 Task: Select the current location as Petrified Forest National Park, Arizona, United States . Now zoom - , and verify the location . Hide zoom slider
Action: Key pressed google<Key.space>maop
Screenshot: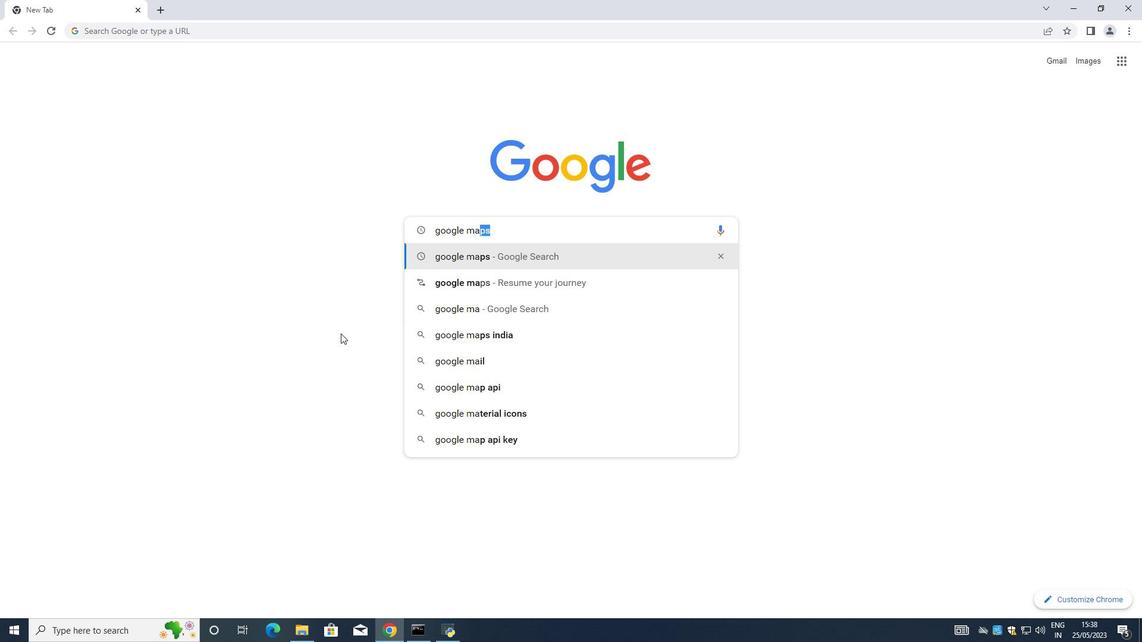 
Action: Mouse moved to (294, 335)
Screenshot: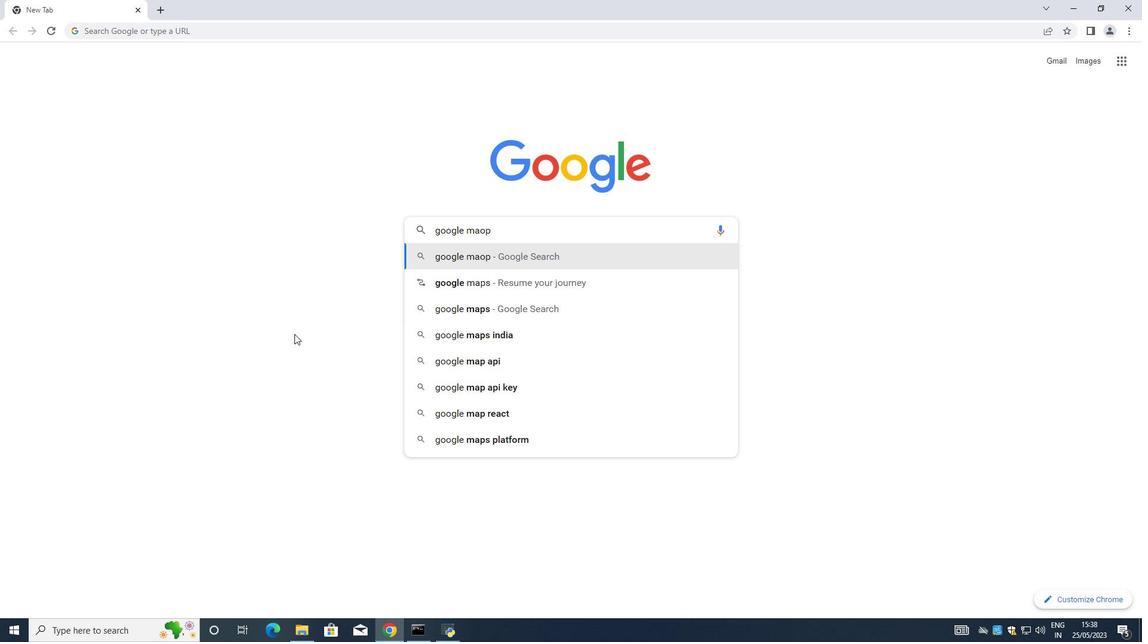 
Action: Key pressed <Key.backspace><Key.backspace>p<Key.enter>
Screenshot: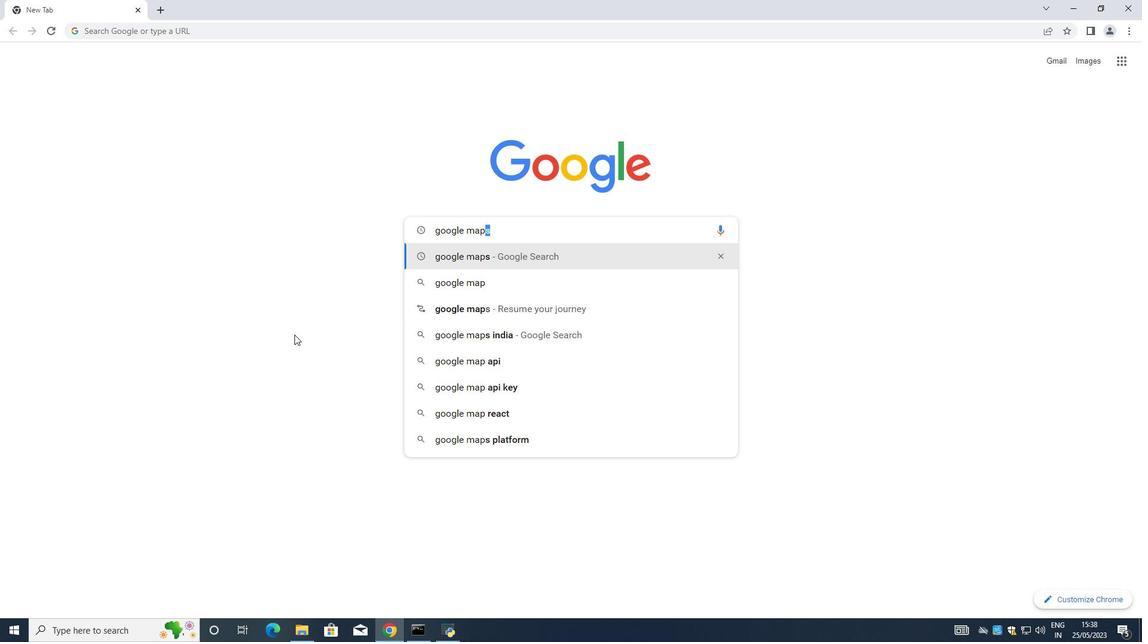 
Action: Mouse moved to (179, 180)
Screenshot: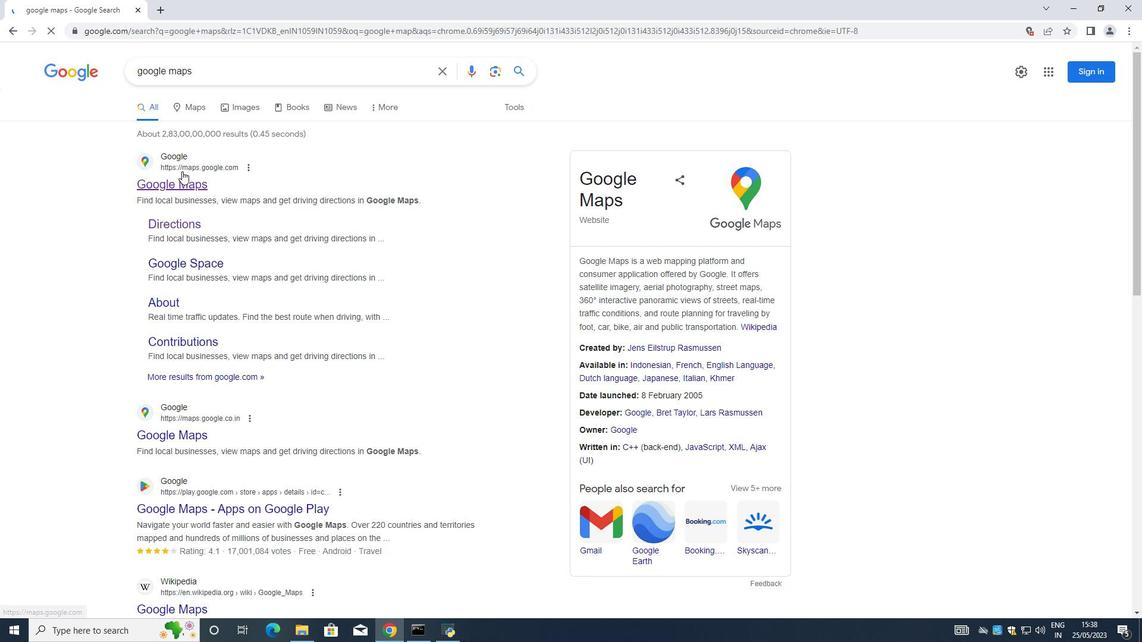 
Action: Mouse pressed left at (179, 180)
Screenshot: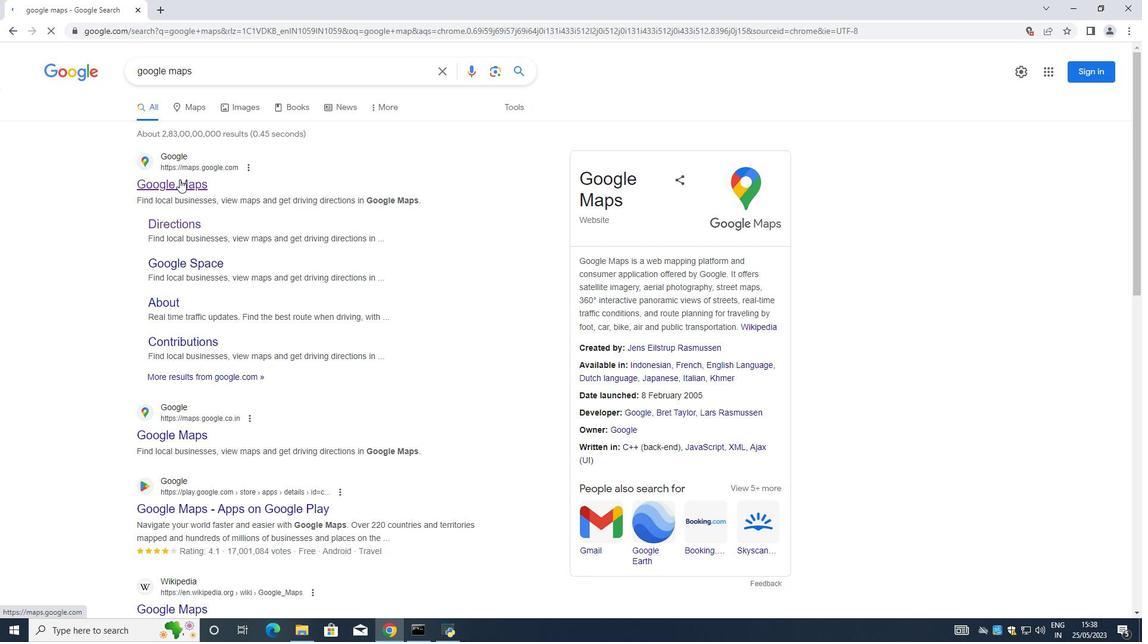 
Action: Mouse moved to (98, 58)
Screenshot: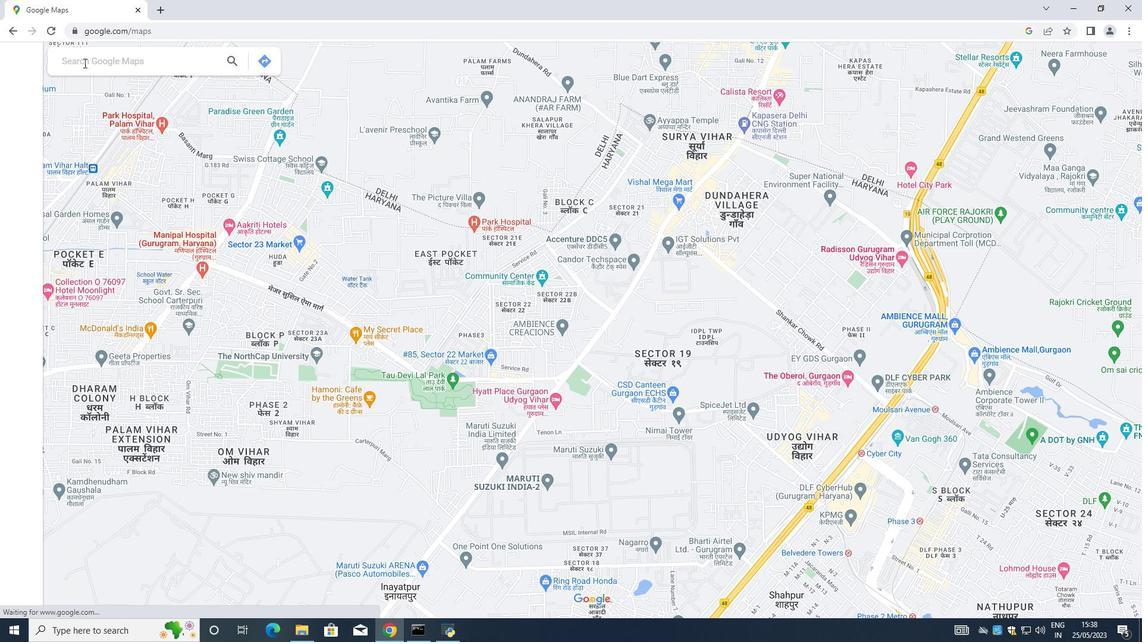 
Action: Mouse pressed left at (98, 58)
Screenshot: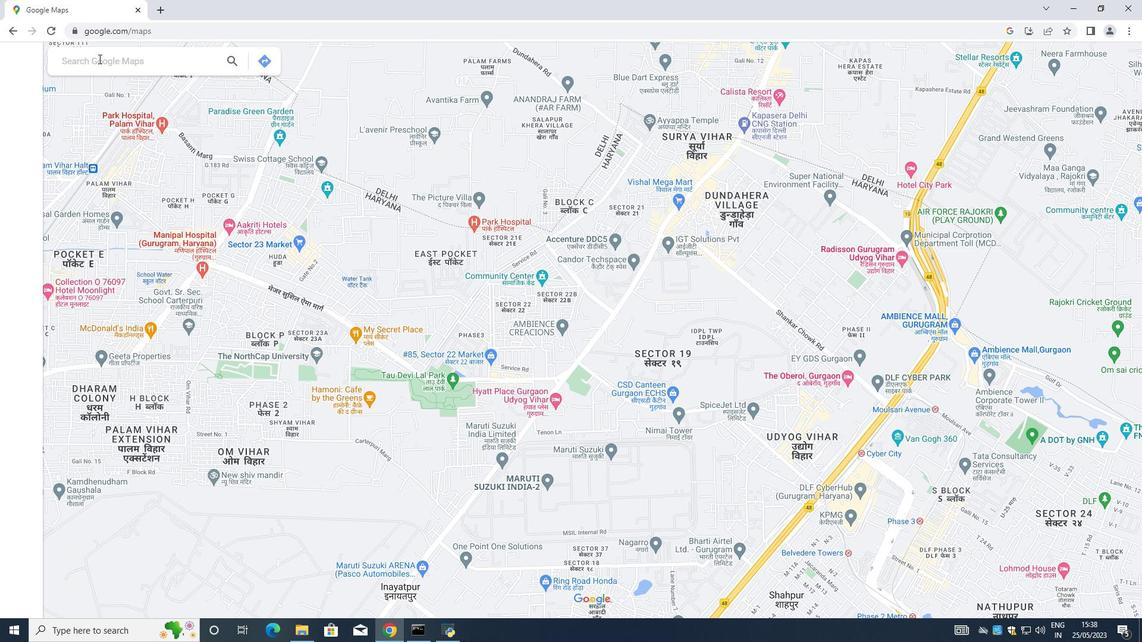 
Action: Key pressed <Key.shift><Key.shift><Key.shift><Key.shift><Key.shift><Key.shift><Key.shift><Key.shift><Key.shift><Key.shift><Key.shift><Key.shift><Key.shift><Key.shift><Key.shift><Key.shift><Key.shift><Key.shift><Key.shift><Key.shift><Key.shift><Key.shift><Key.shift>Petrifir<Key.backspace>ed<Key.space><Key.shift><Key.shift><Key.shift><Key.shift><Key.shift><Key.shift><Key.shift><Key.shift><Key.shift><Key.shift><Key.shift><Key.shift><Key.shift><Key.shift><Key.shift><Key.shift>Forest<Key.space><Key.shift><Key.shift><Key.shift>National<Key.space><Key.shift>Park,<Key.shift><Key.shift><Key.shift>Arizona<Key.space><Key.backspace>,<Key.shift><Key.shift><Key.shift><Key.shift><Key.shift><Key.shift><Key.shift><Key.shift><Key.shift><Key.shift><Key.shift><Key.shift><Key.shift>United<Key.space><Key.shift>States
Screenshot: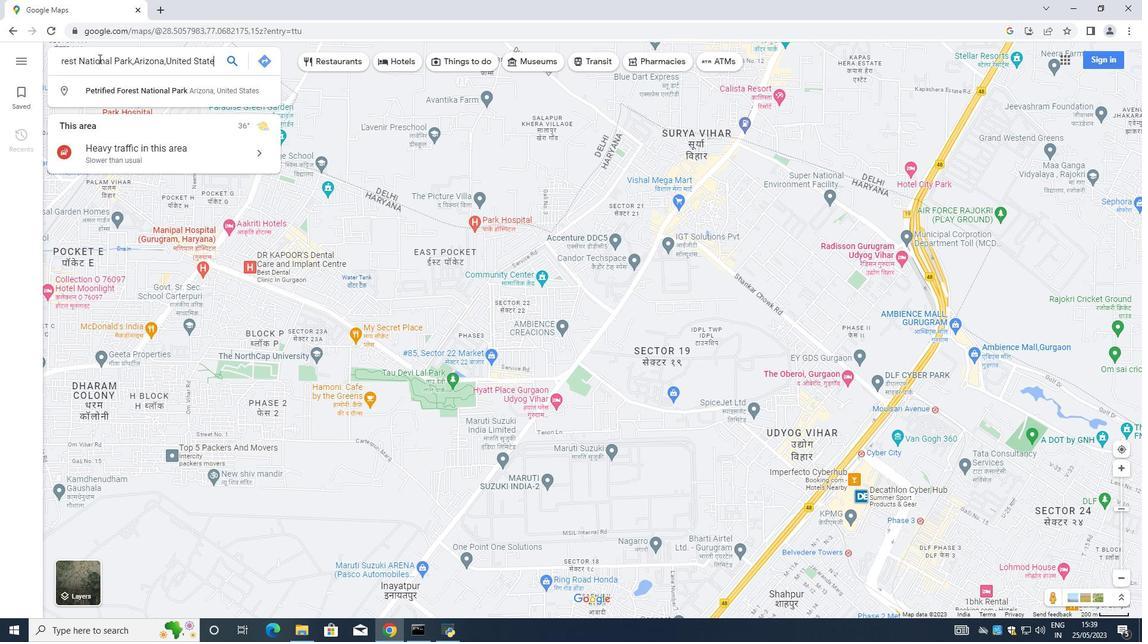 
Action: Mouse moved to (230, 62)
Screenshot: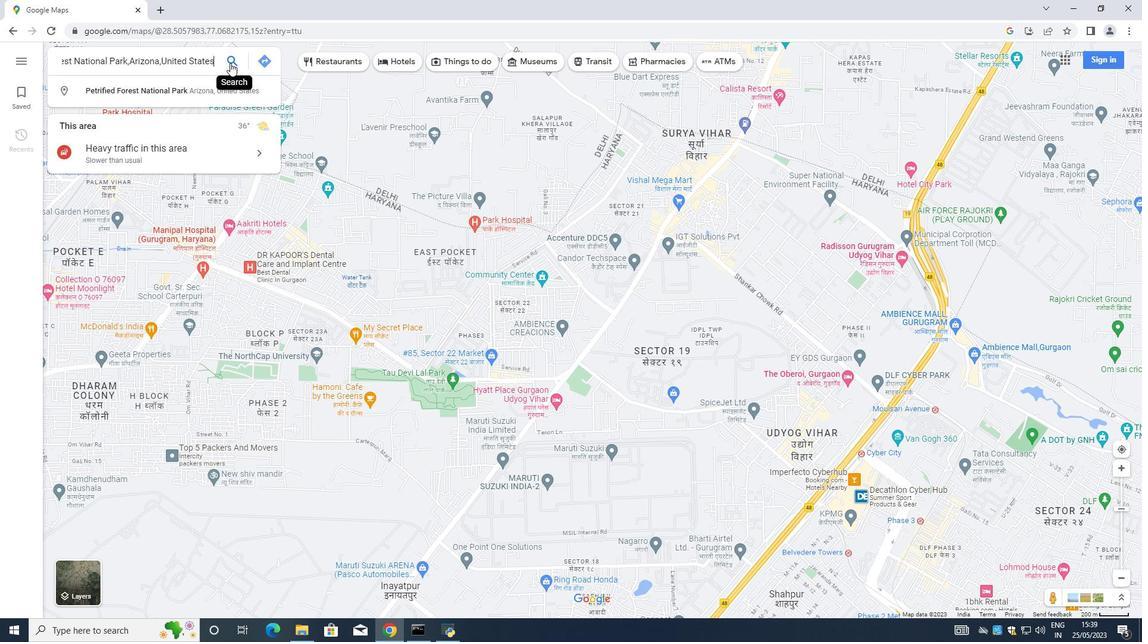 
Action: Mouse pressed left at (230, 62)
Screenshot: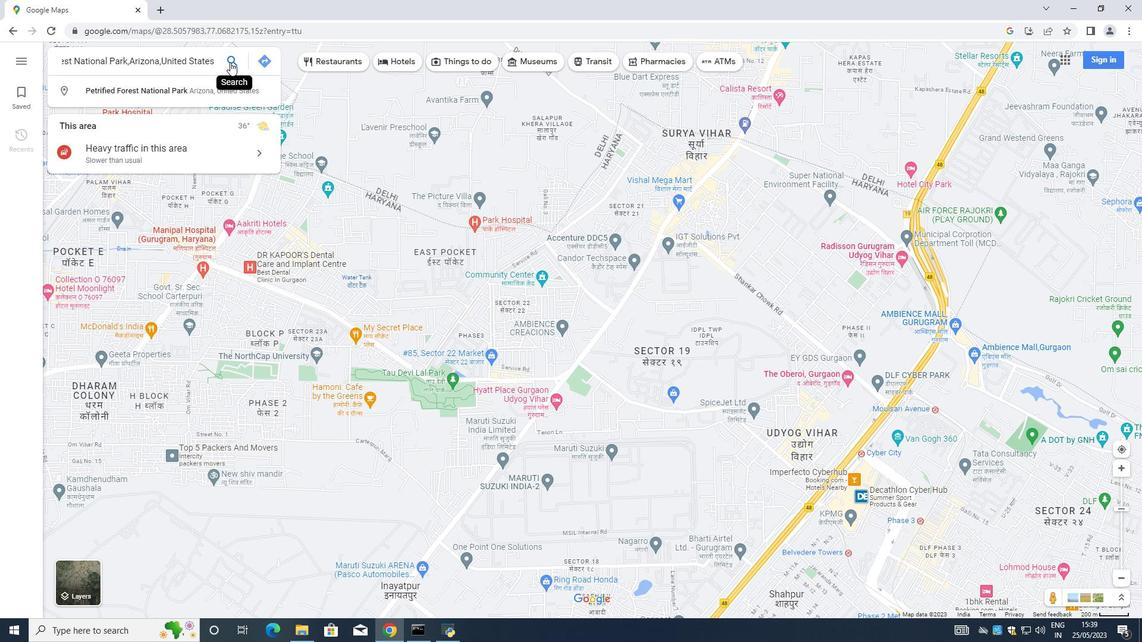 
Action: Mouse moved to (1118, 473)
Screenshot: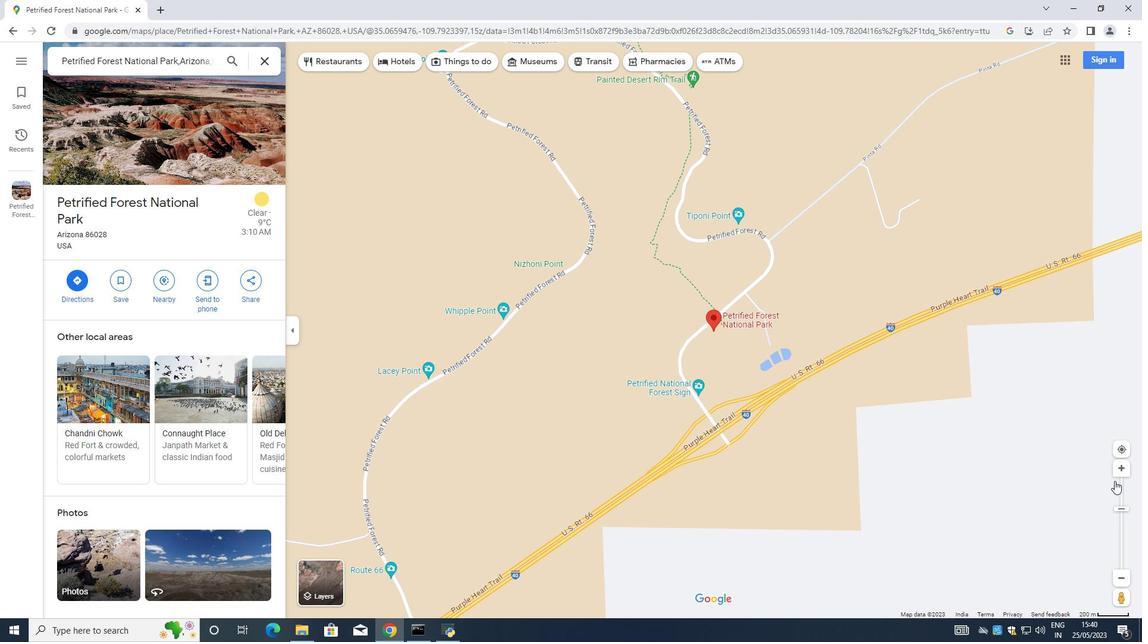
Action: Mouse pressed left at (1118, 473)
Screenshot: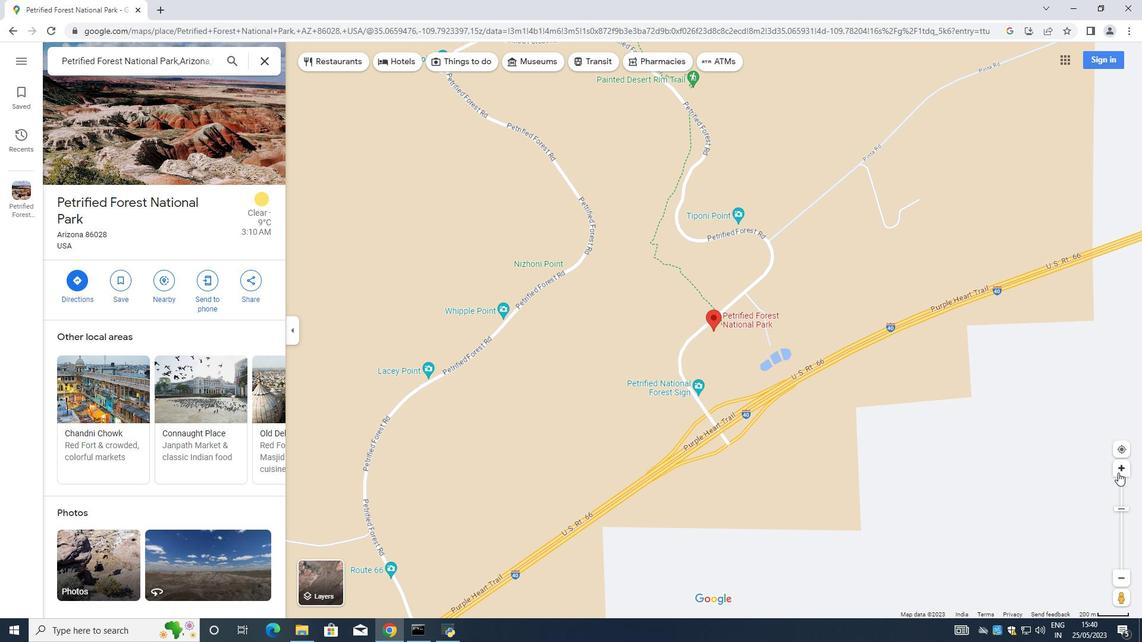 
Action: Mouse moved to (1092, 477)
Screenshot: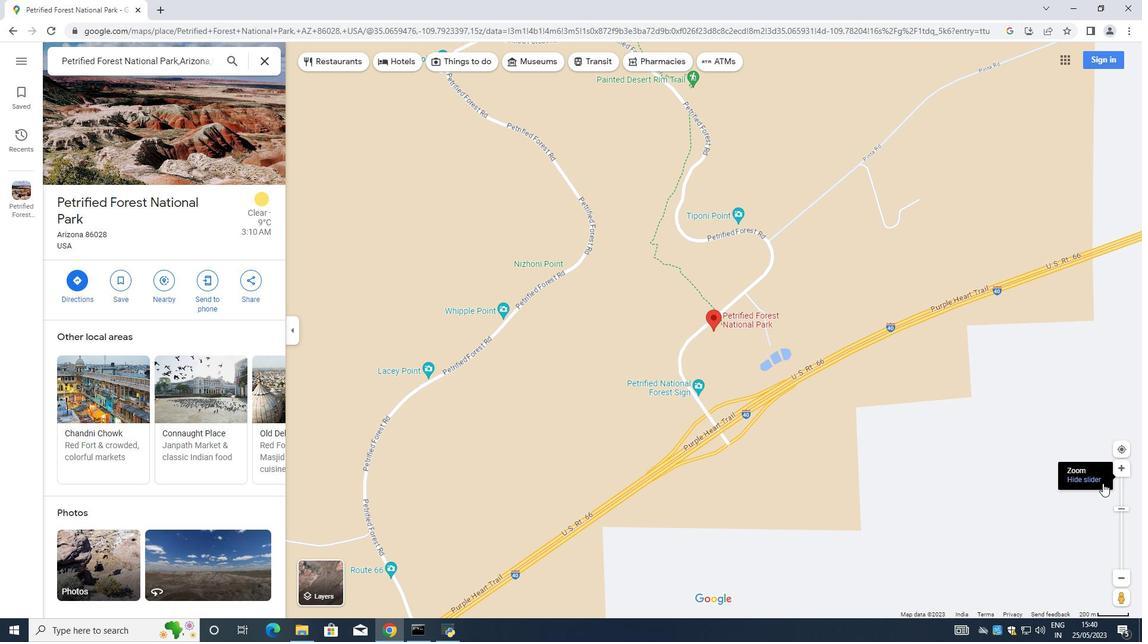 
Action: Mouse pressed left at (1092, 477)
Screenshot: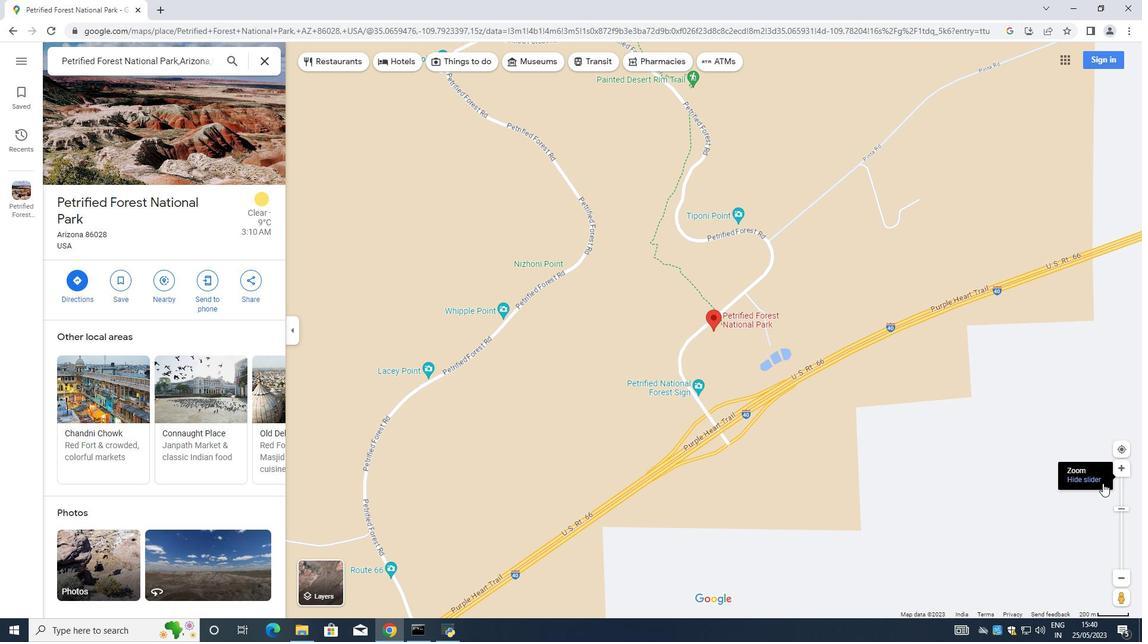 
Action: Mouse moved to (1123, 579)
Screenshot: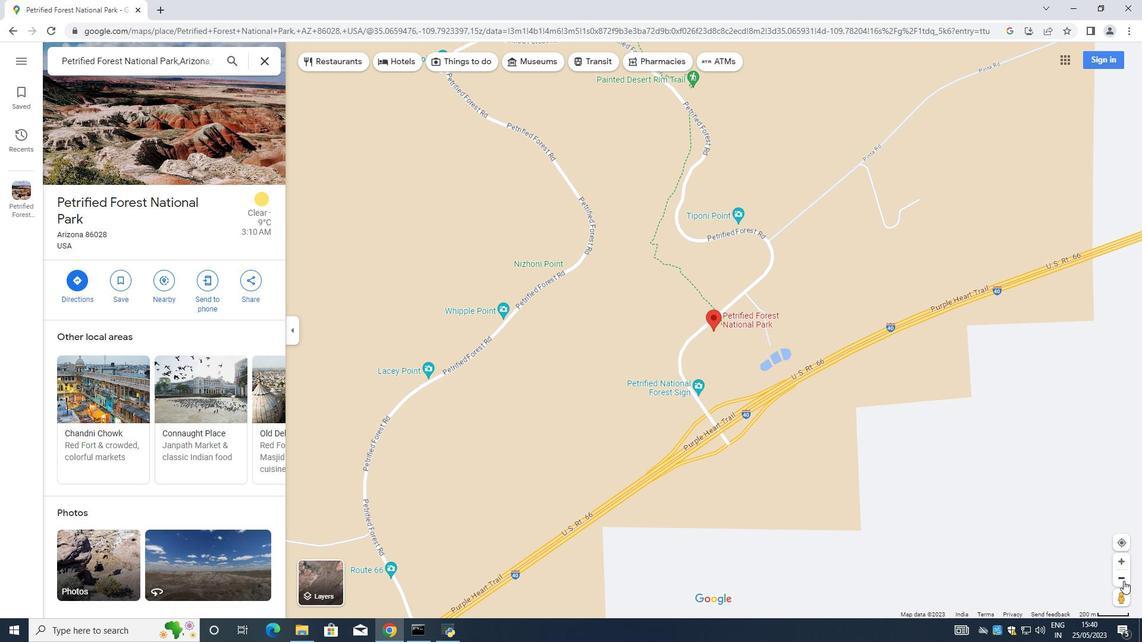 
Action: Mouse pressed left at (1123, 579)
Screenshot: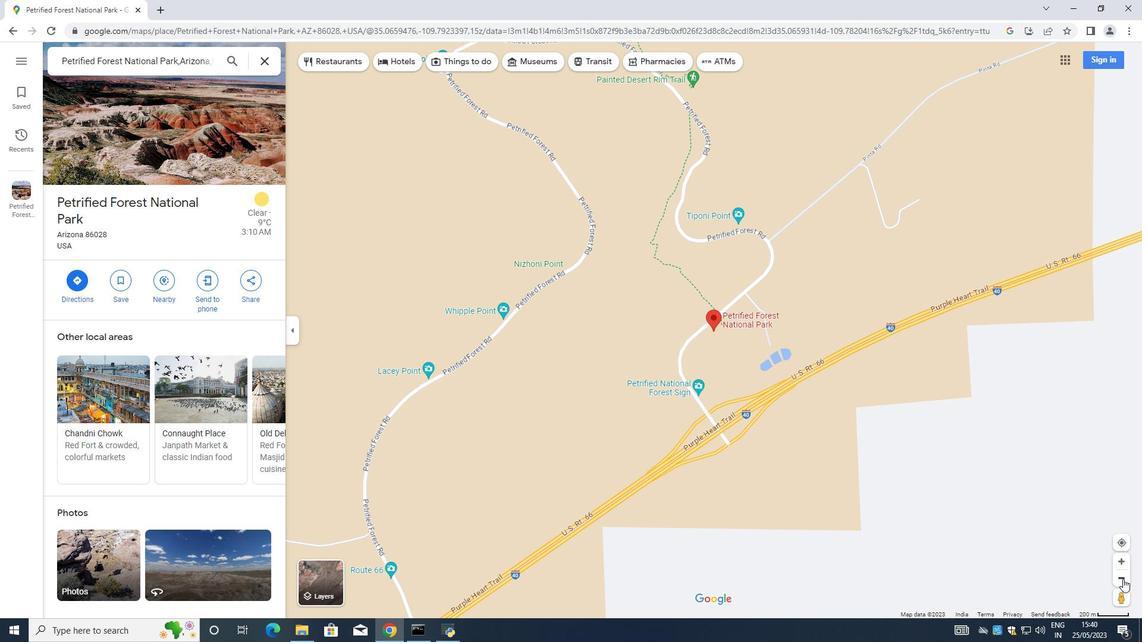
Action: Mouse moved to (1121, 575)
Screenshot: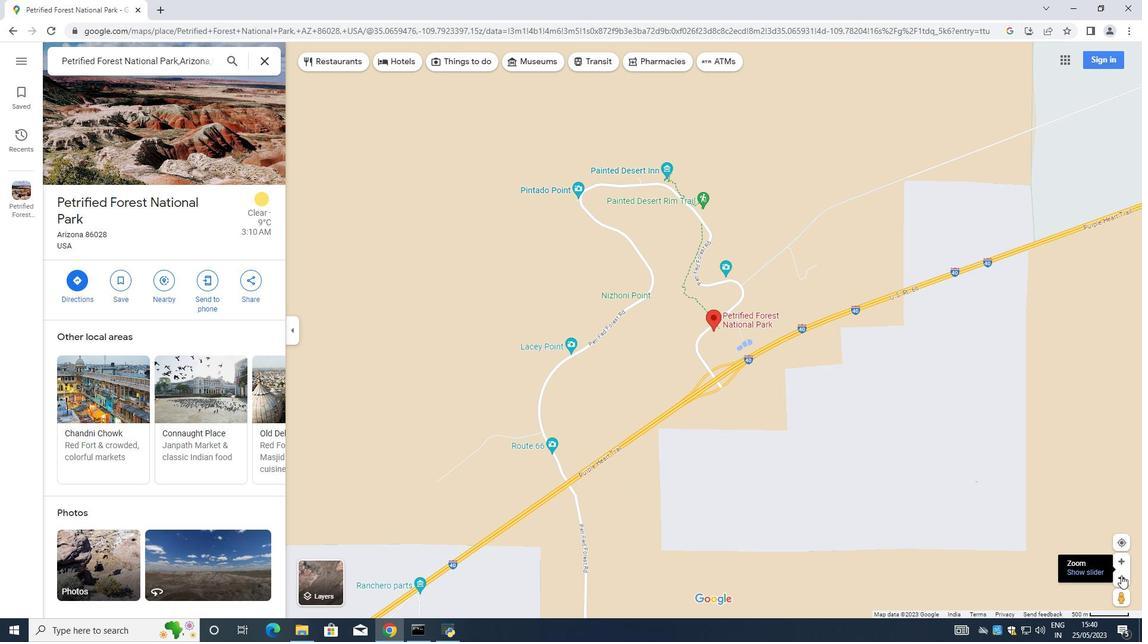 
Action: Mouse pressed left at (1121, 575)
Screenshot: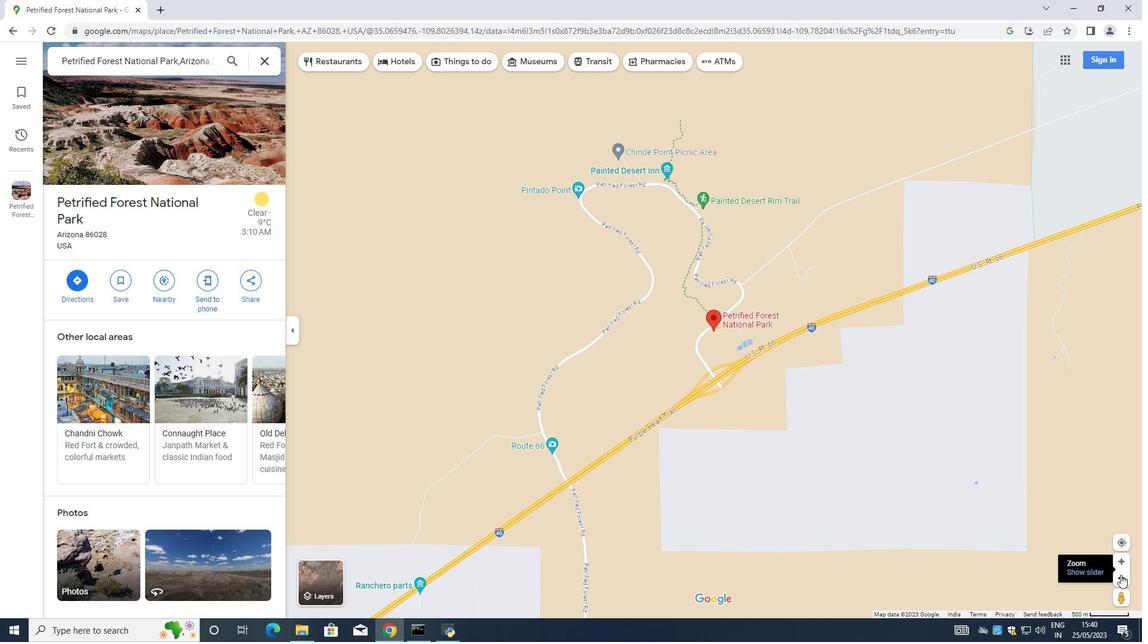 
Action: Mouse pressed left at (1121, 575)
Screenshot: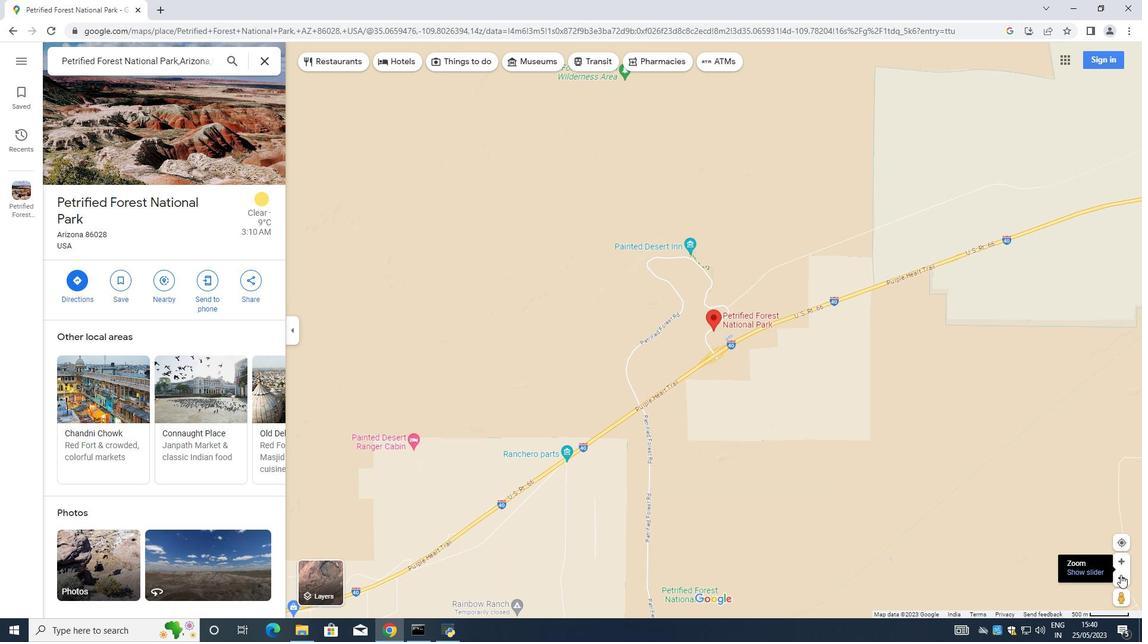 
Action: Mouse pressed left at (1121, 575)
Screenshot: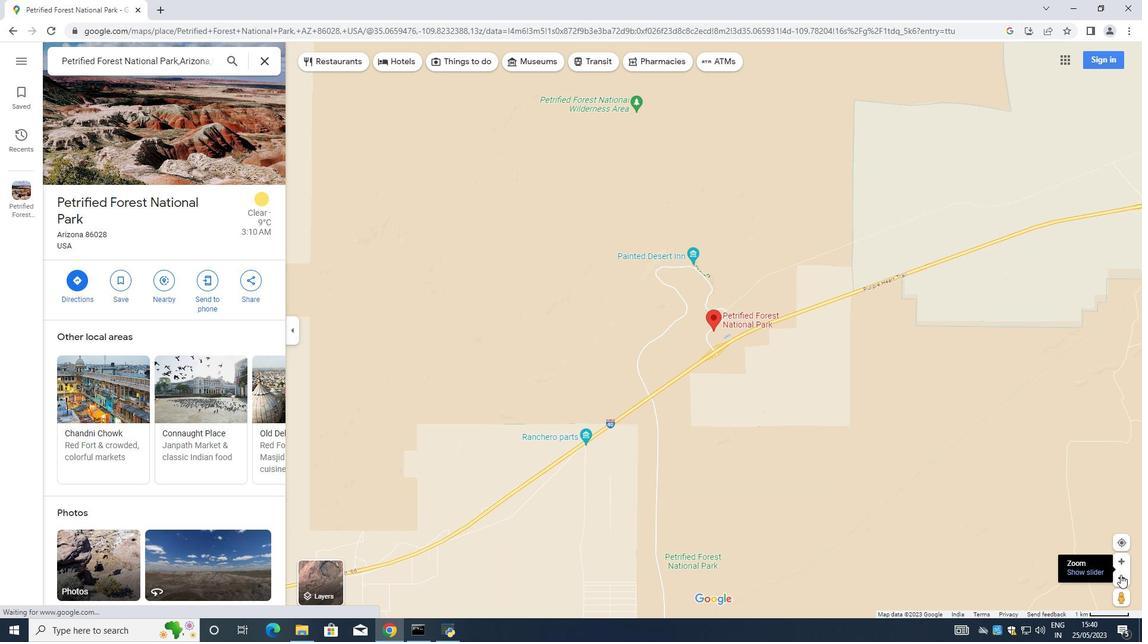 
Action: Mouse pressed left at (1121, 575)
Screenshot: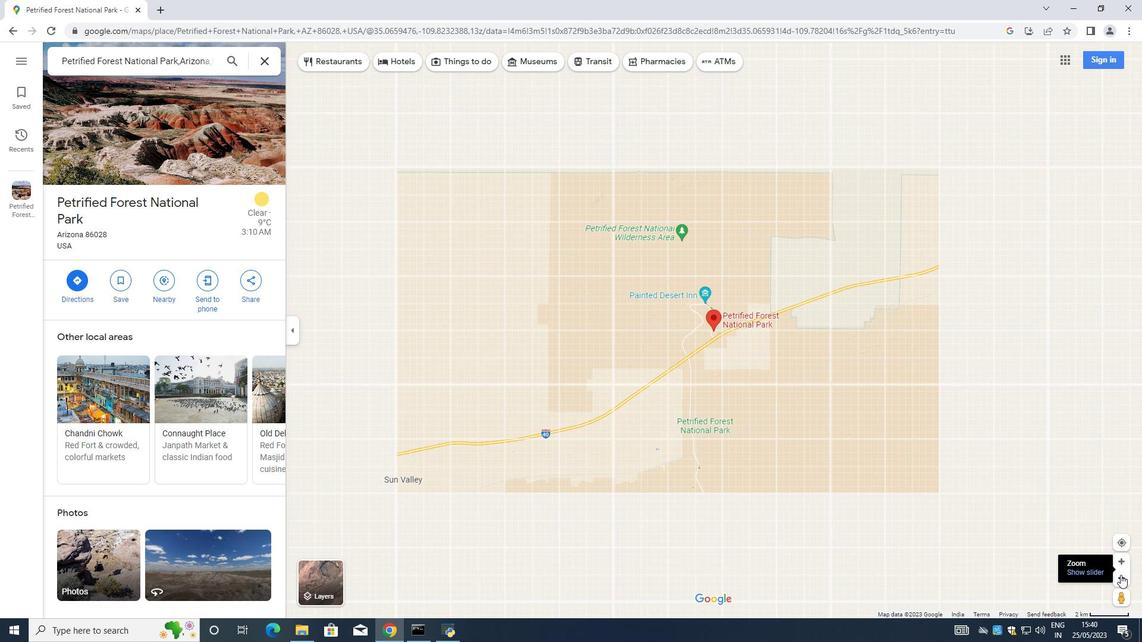 
Action: Mouse moved to (1120, 570)
Screenshot: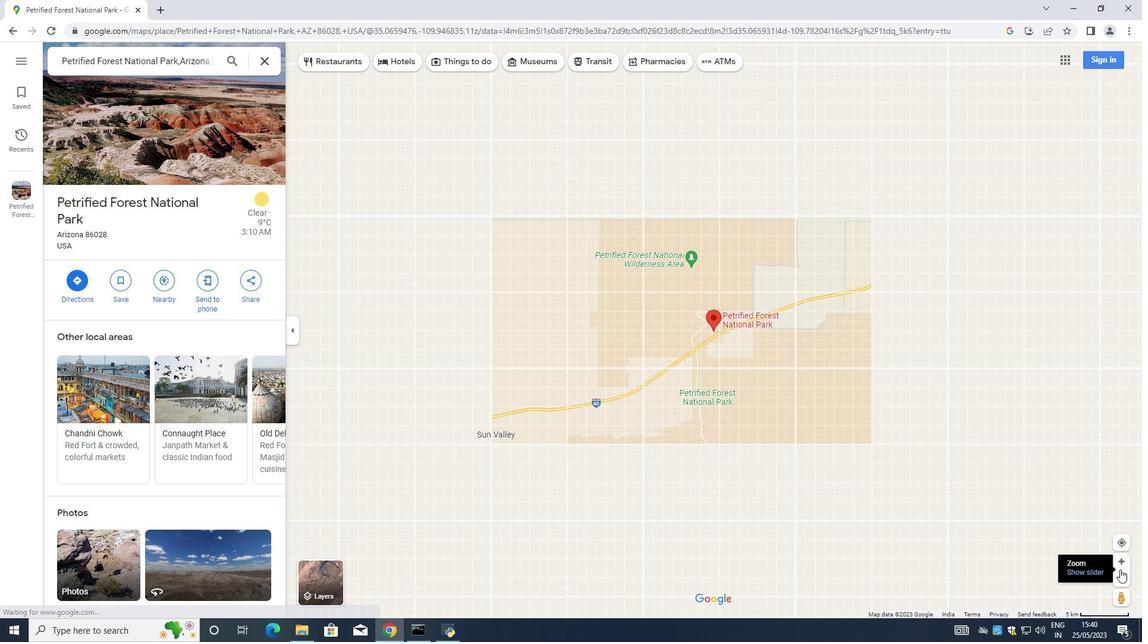 
Action: Mouse pressed left at (1120, 570)
Screenshot: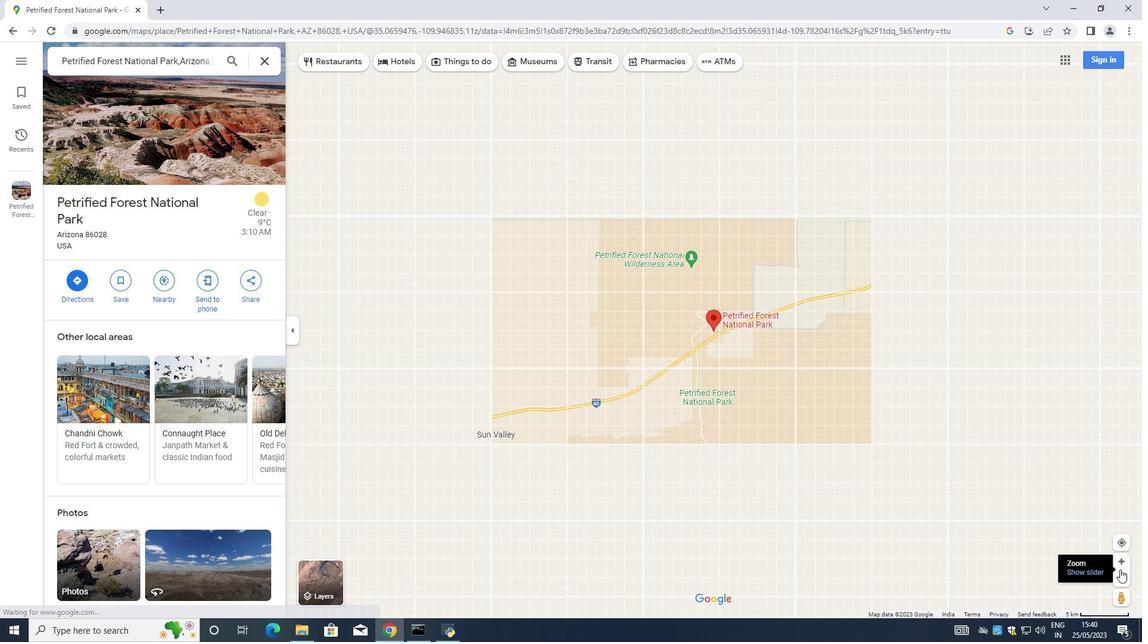 
Action: Mouse moved to (1115, 572)
Screenshot: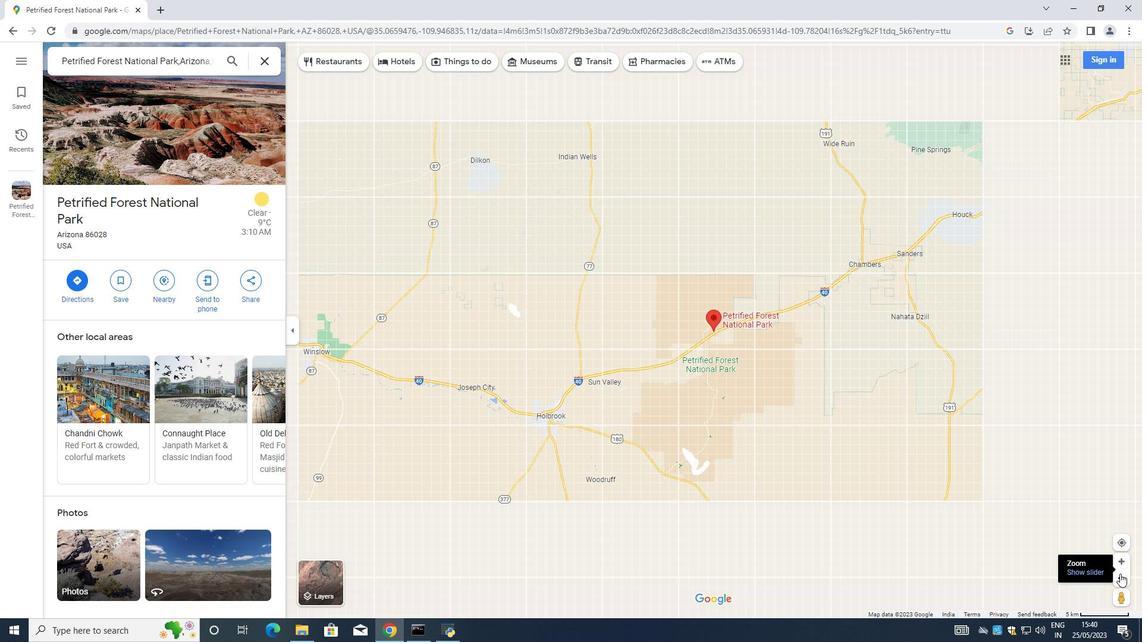 
Action: Mouse pressed left at (1115, 572)
Screenshot: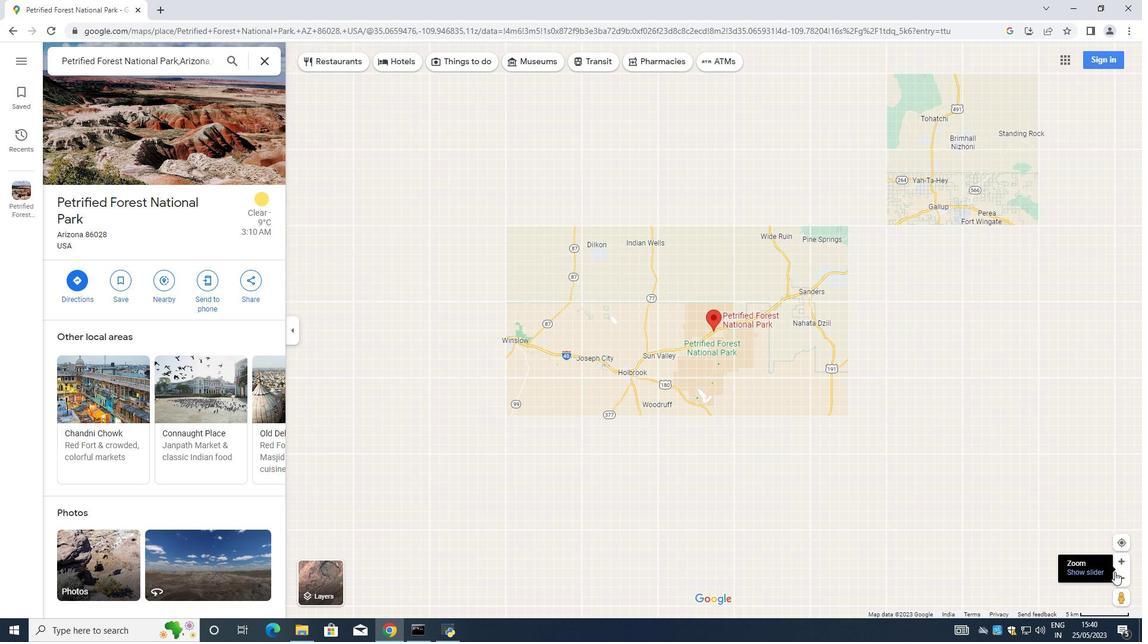 
Action: Mouse pressed left at (1115, 572)
Screenshot: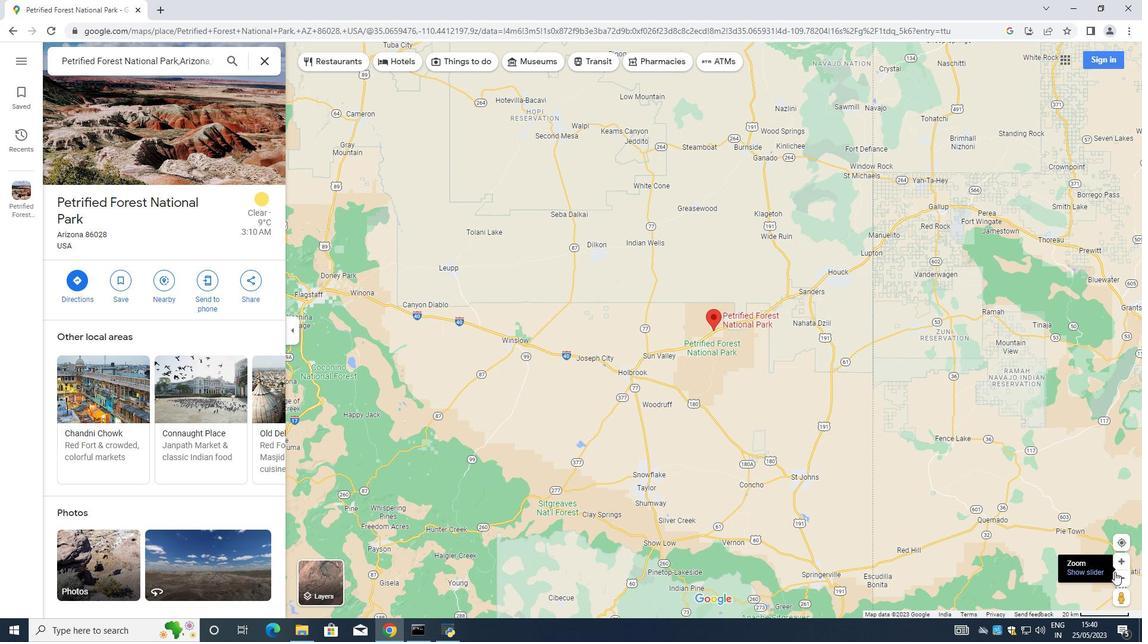 
Action: Mouse moved to (1118, 580)
Screenshot: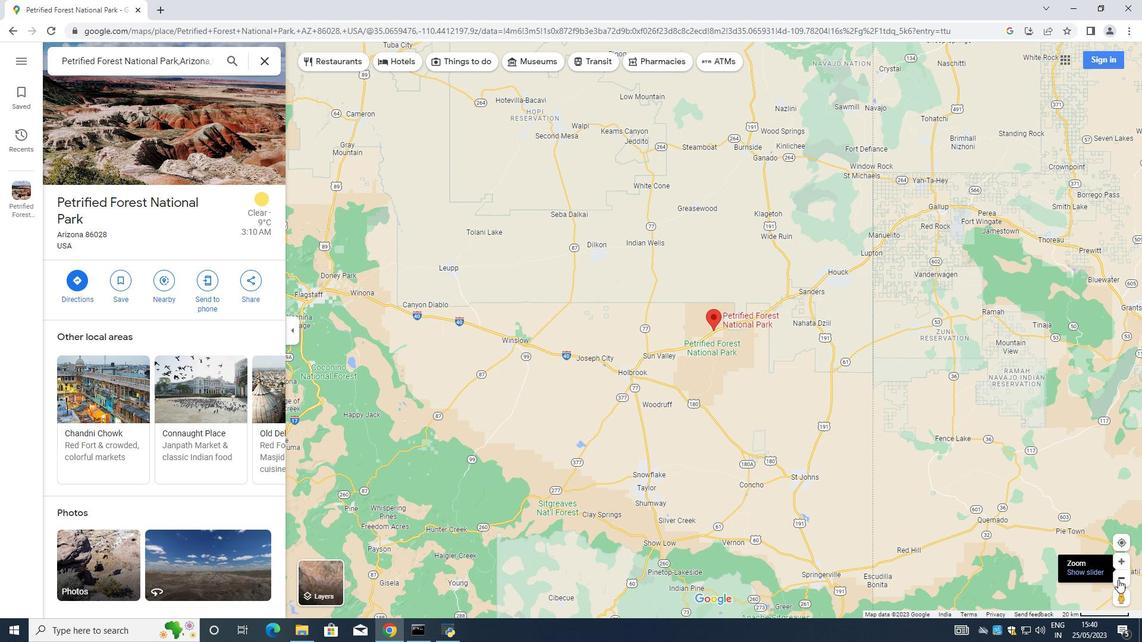 
Action: Mouse pressed left at (1118, 580)
Screenshot: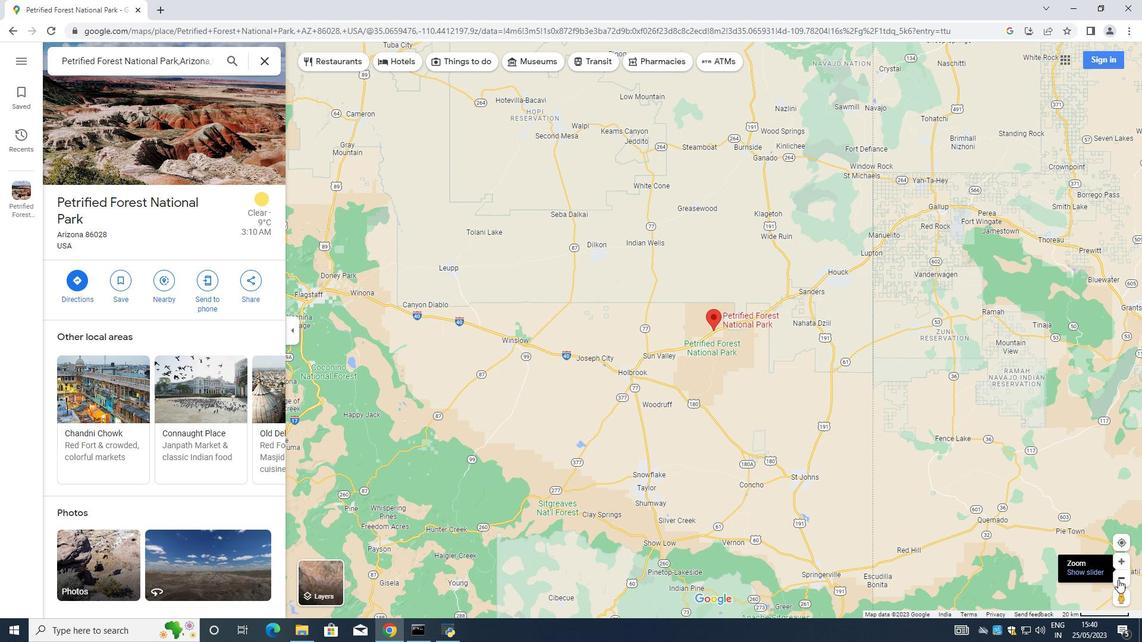 
Action: Mouse moved to (1126, 578)
Screenshot: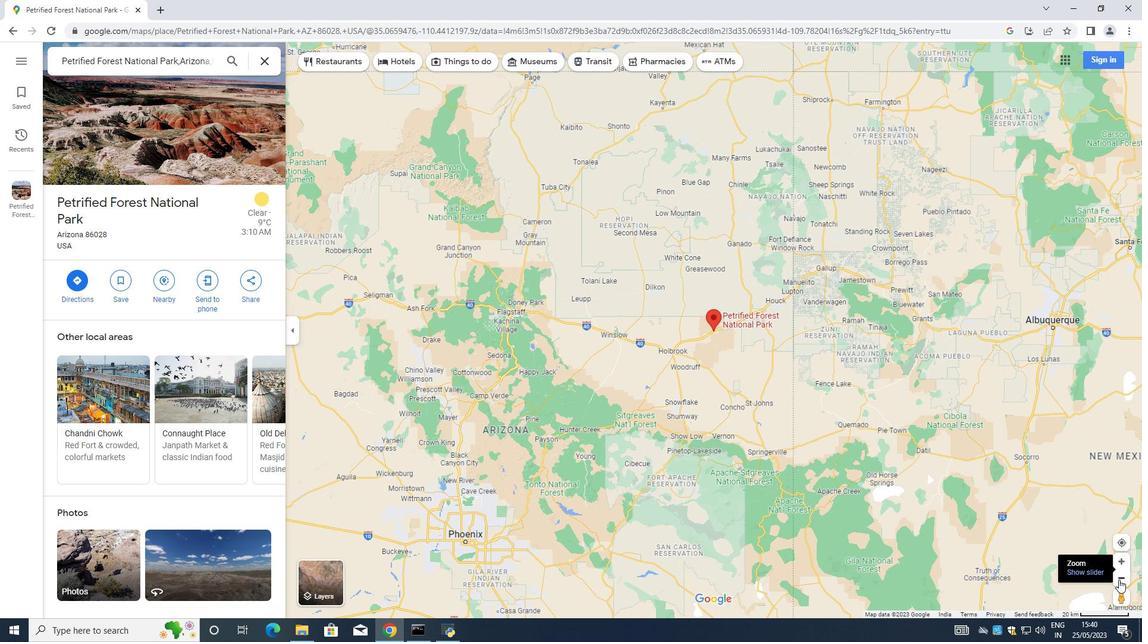 
Action: Mouse pressed left at (1126, 578)
Screenshot: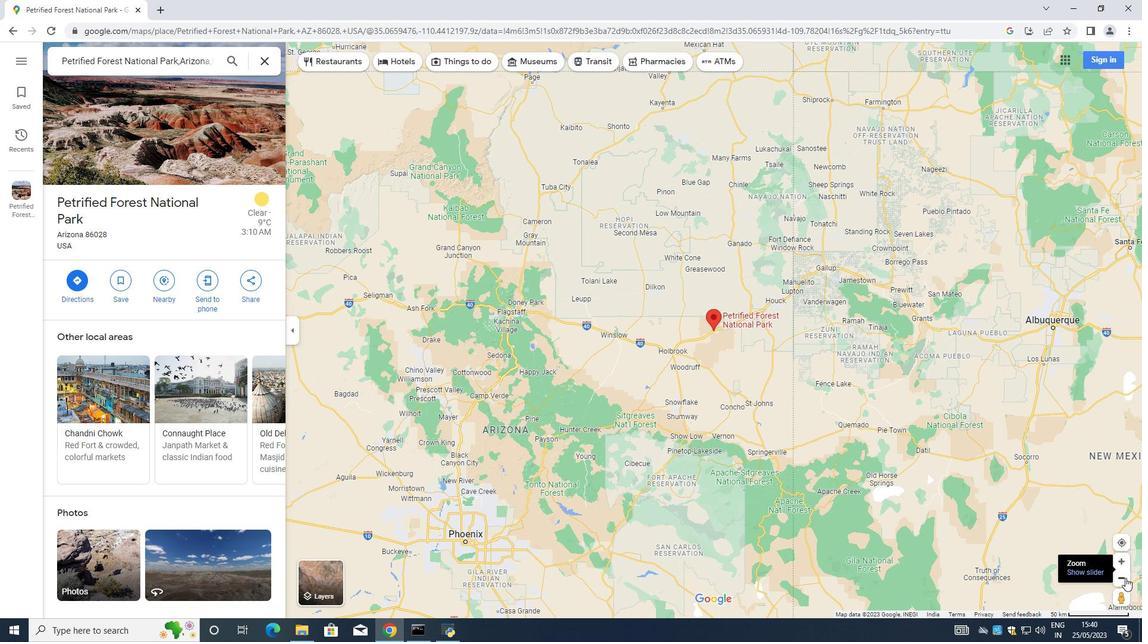 
Action: Mouse pressed left at (1126, 578)
Screenshot: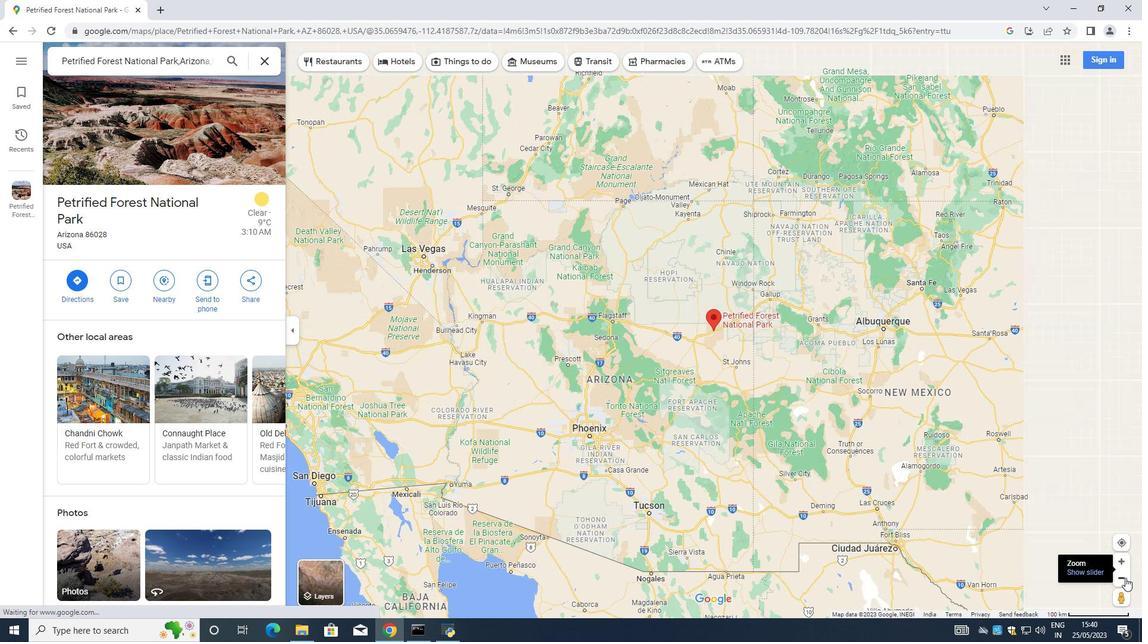 
Action: Mouse moved to (1125, 578)
Screenshot: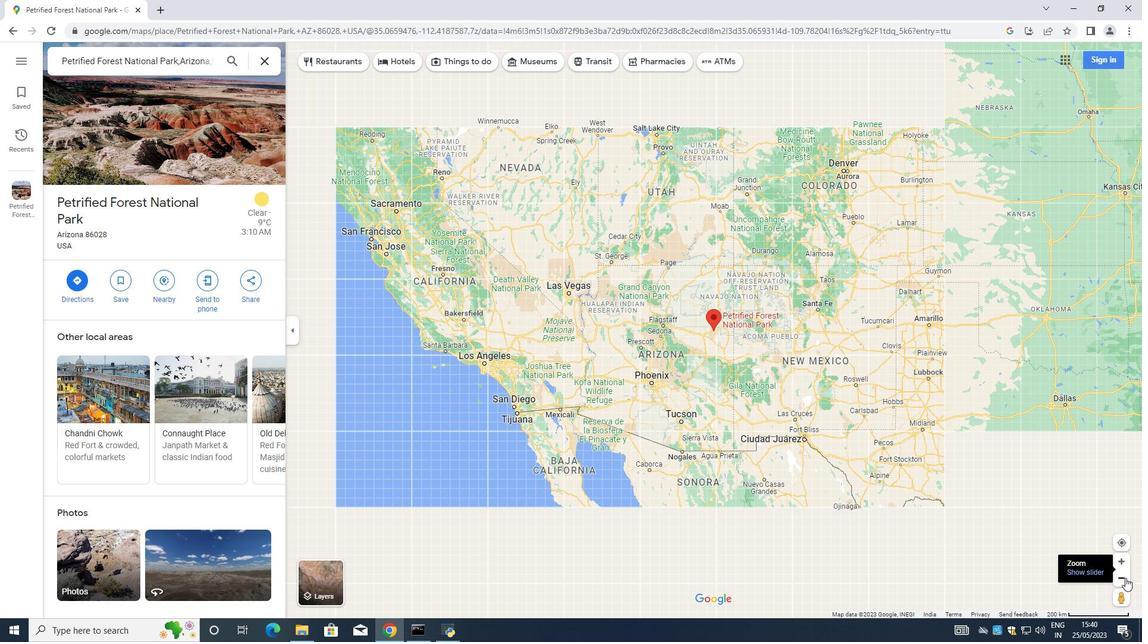 
Action: Mouse pressed left at (1125, 578)
Screenshot: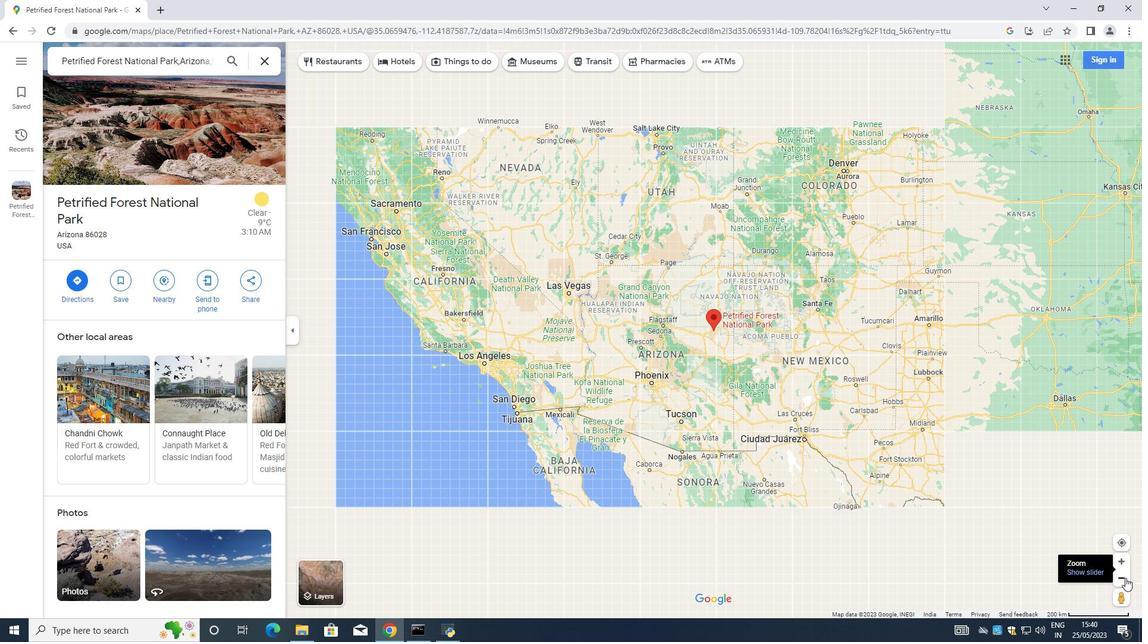
Action: Mouse moved to (1124, 578)
Screenshot: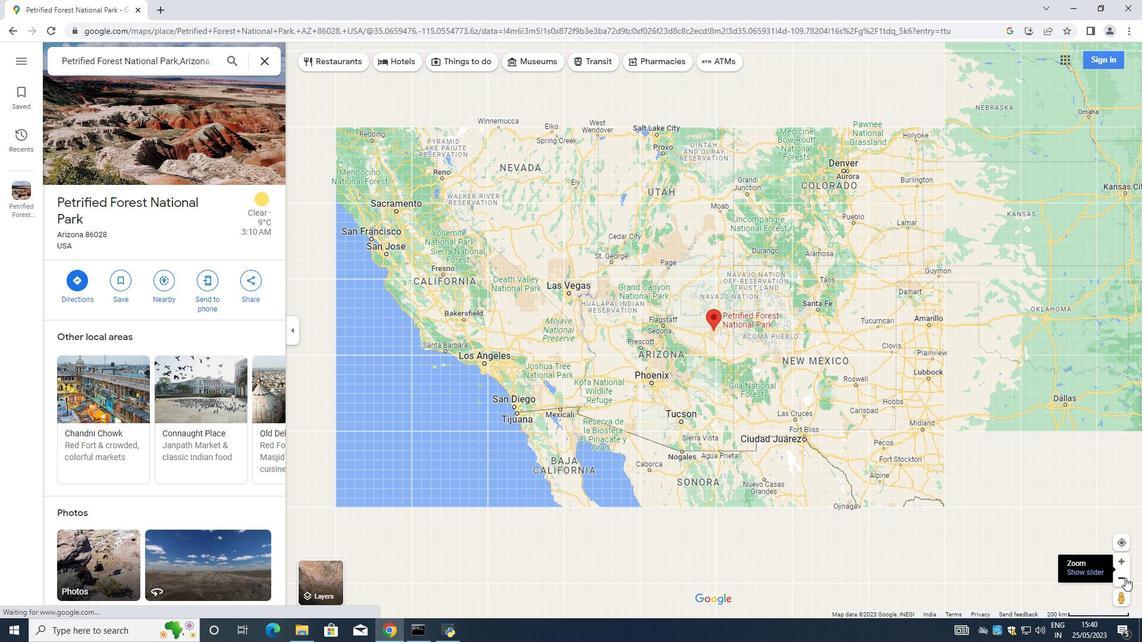 
Action: Mouse pressed left at (1124, 578)
Screenshot: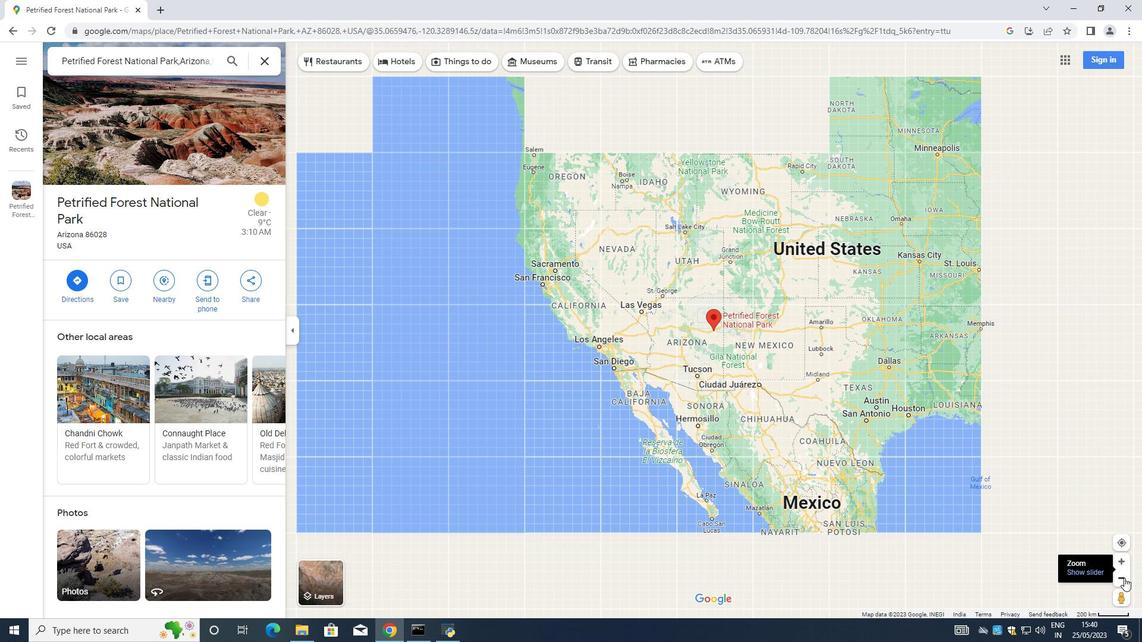 
Action: Mouse moved to (1124, 578)
Screenshot: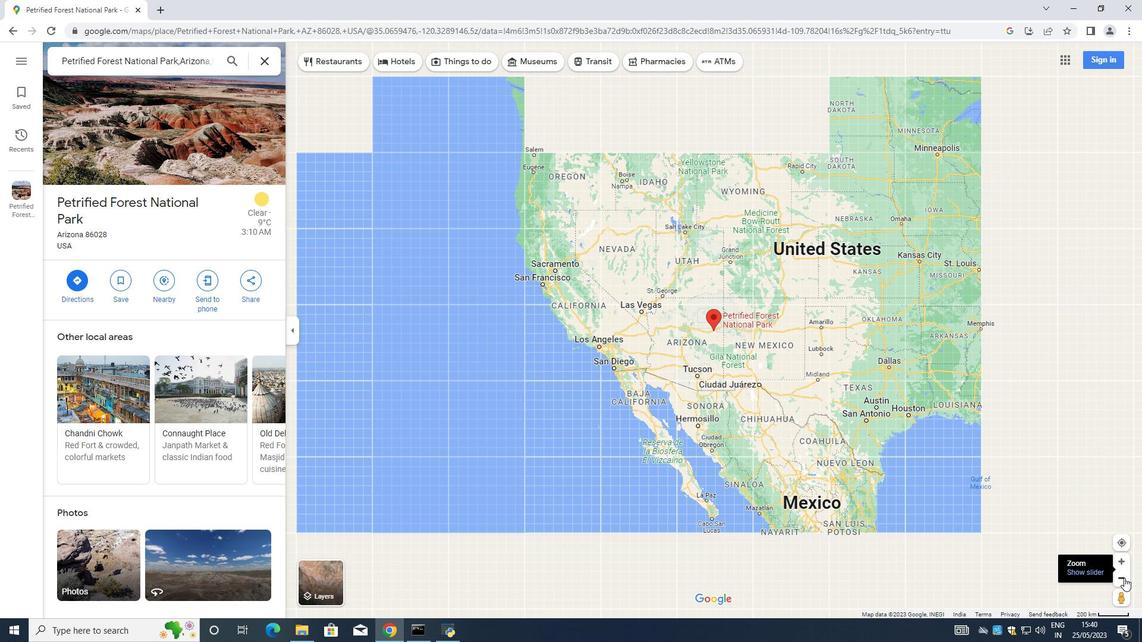 
Action: Mouse pressed left at (1124, 578)
Screenshot: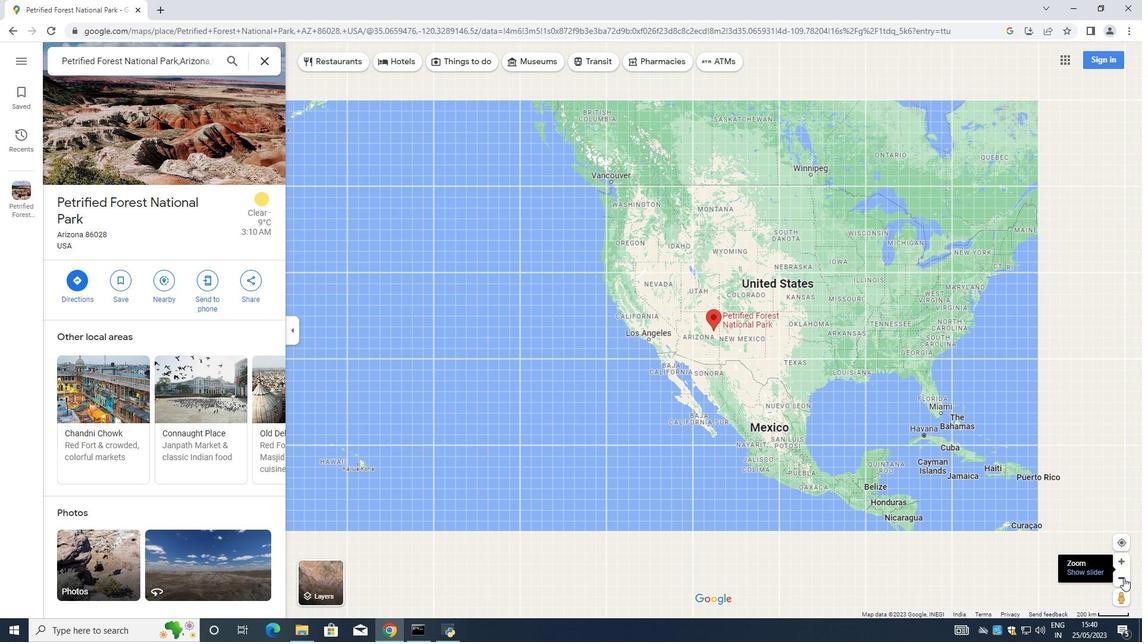 
Action: Mouse pressed left at (1124, 578)
Screenshot: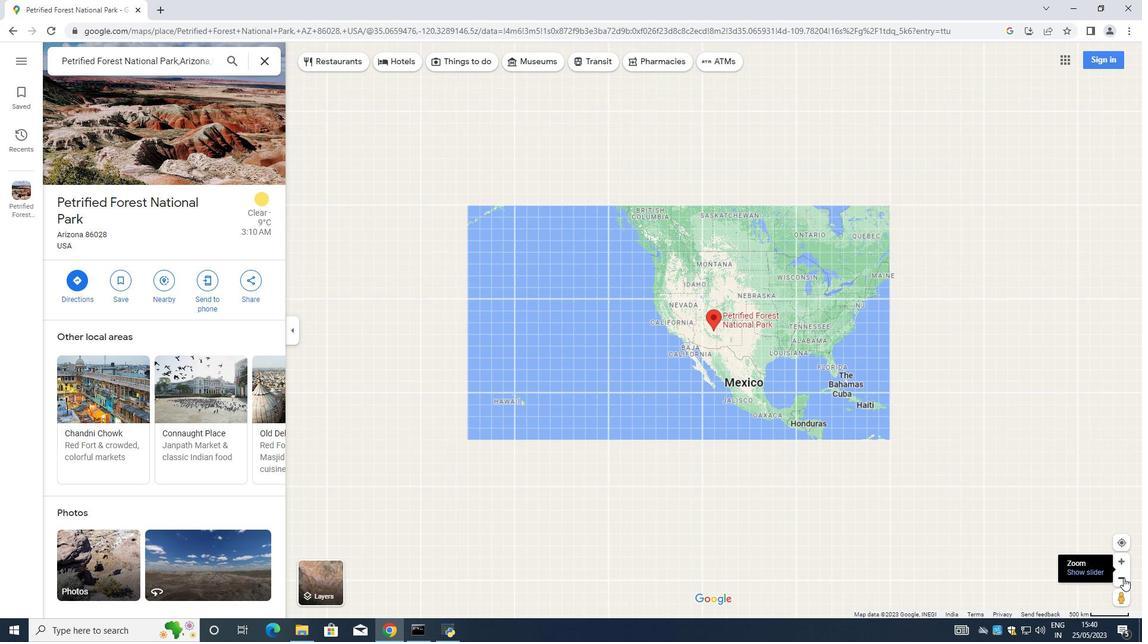 
Action: Mouse moved to (1118, 560)
Screenshot: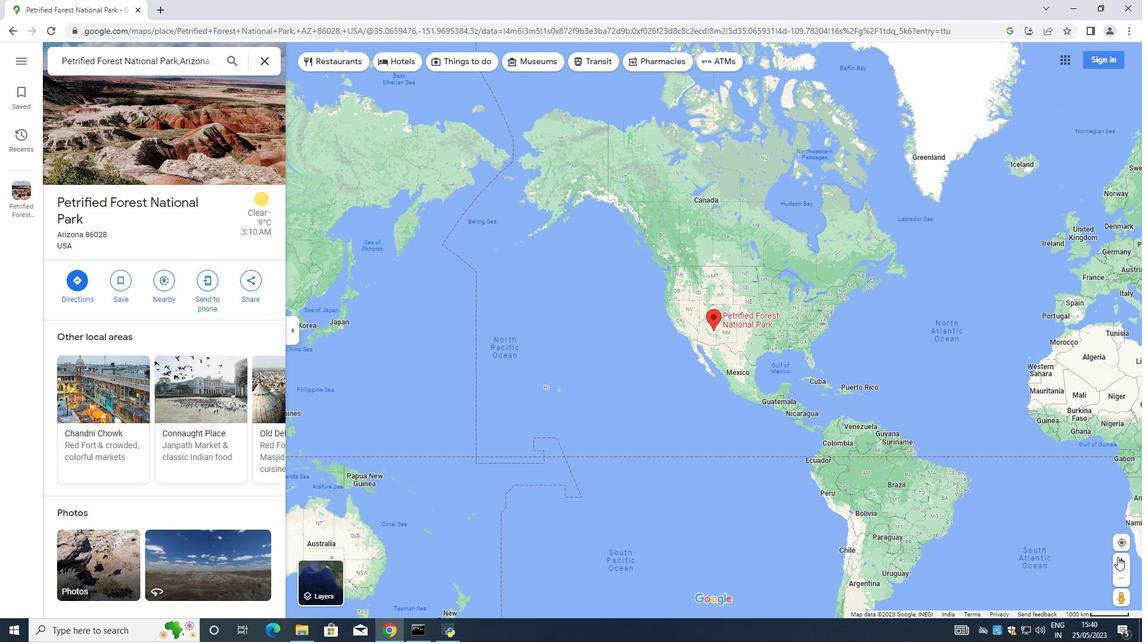 
Action: Mouse pressed left at (1118, 560)
Screenshot: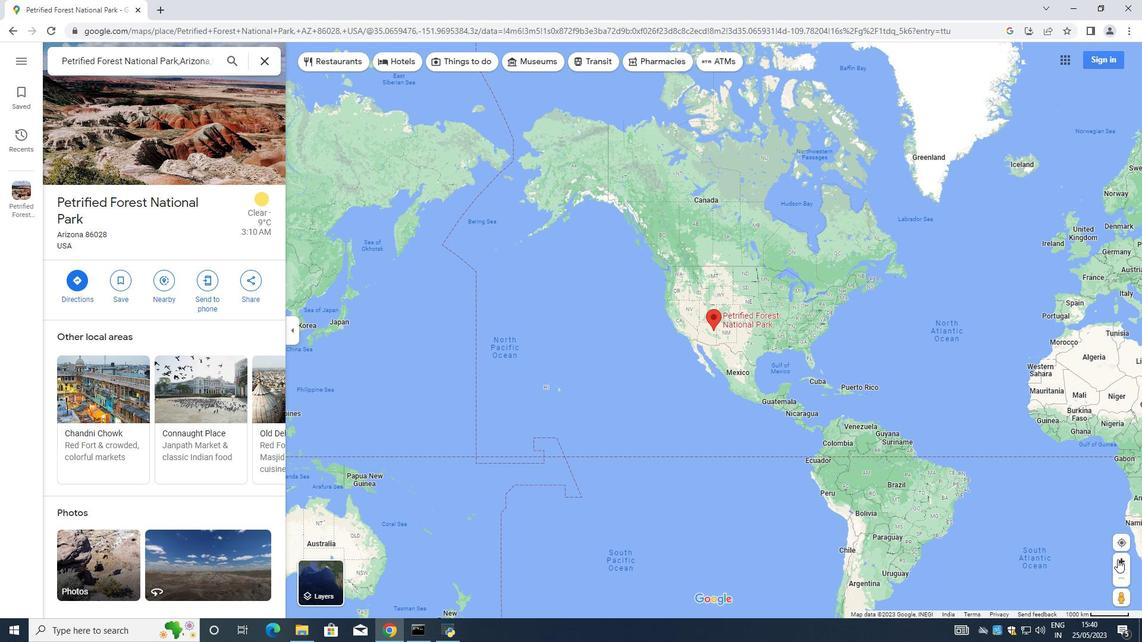 
Action: Mouse moved to (1121, 586)
Screenshot: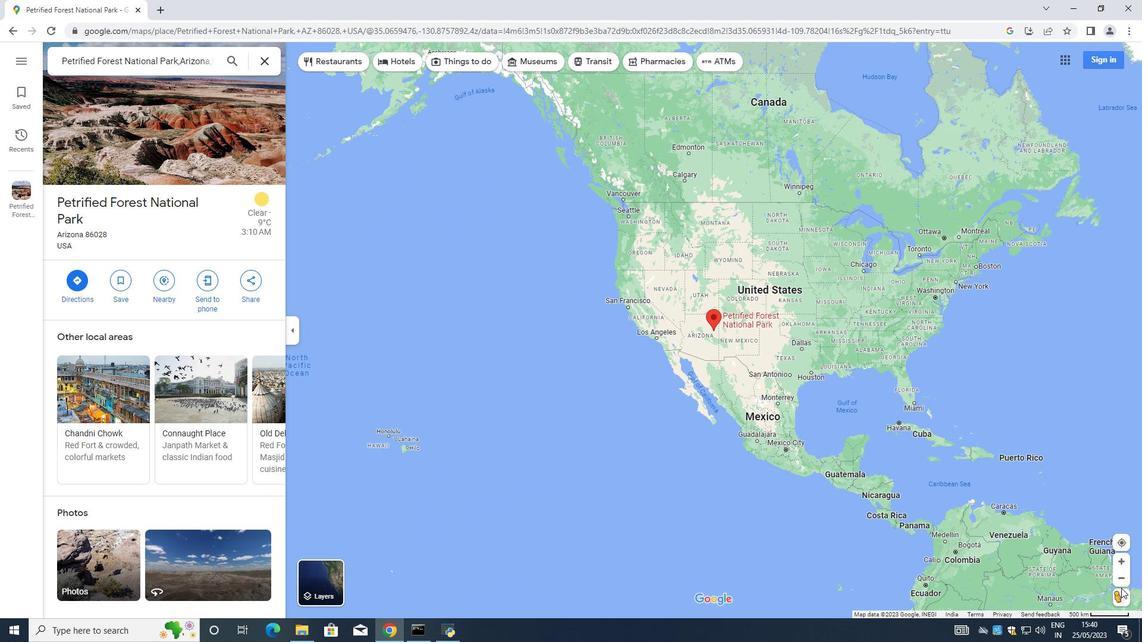 
Action: Mouse pressed left at (1121, 586)
Screenshot: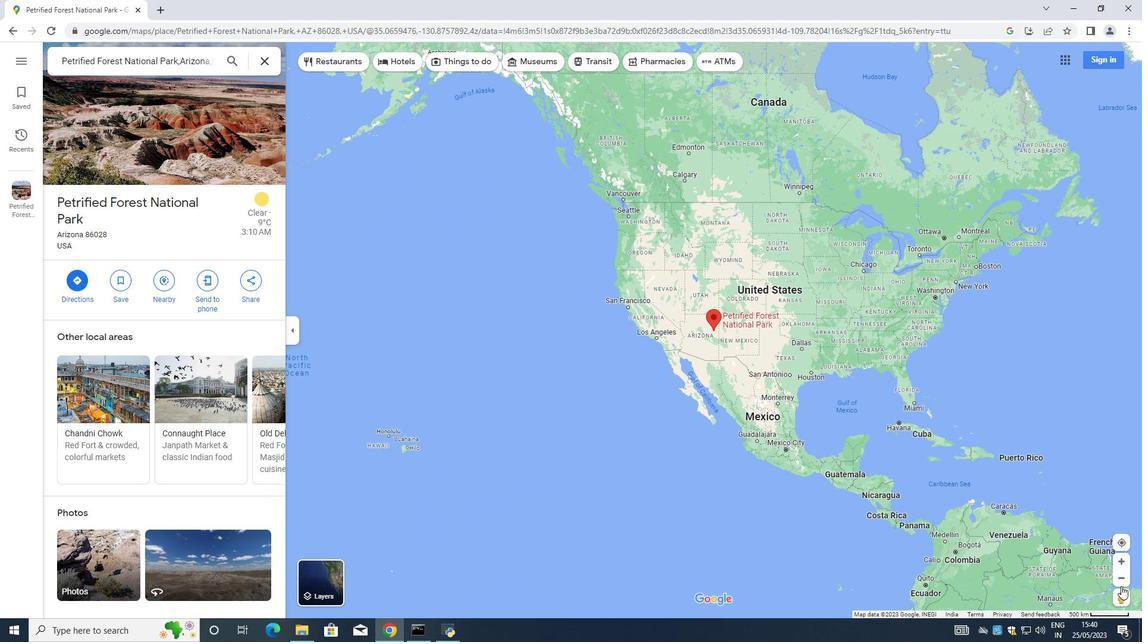 
Action: Mouse moved to (1116, 573)
Screenshot: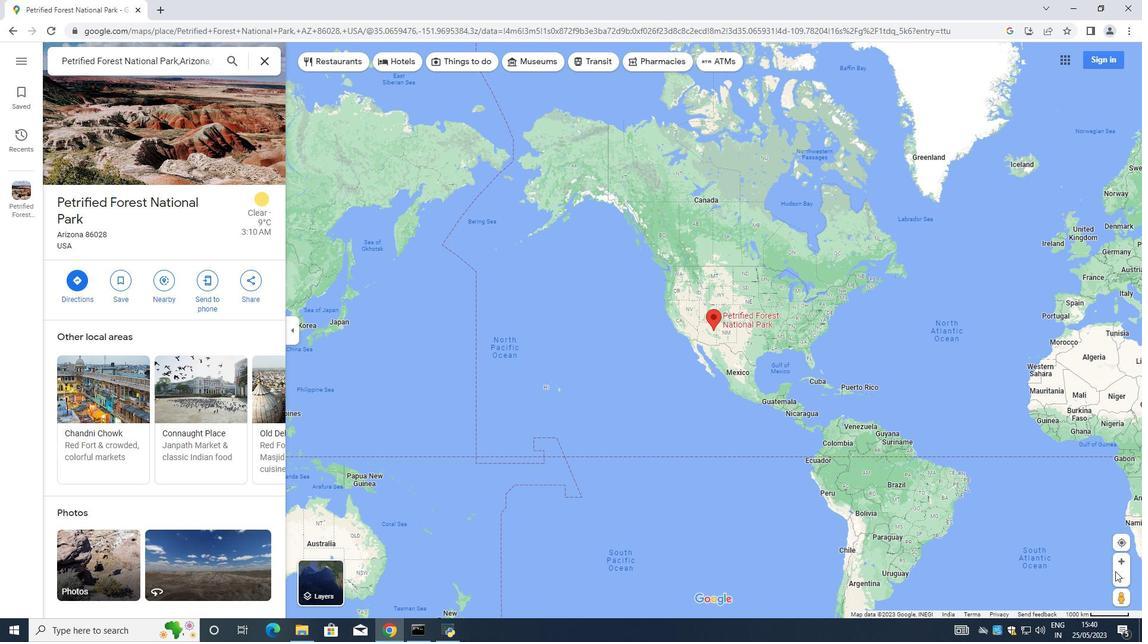 
